 Task: Share the "Movie A" through Youtube & Facebook, render in Resolution 960X540
Action: Mouse moved to (1326, 33)
Screenshot: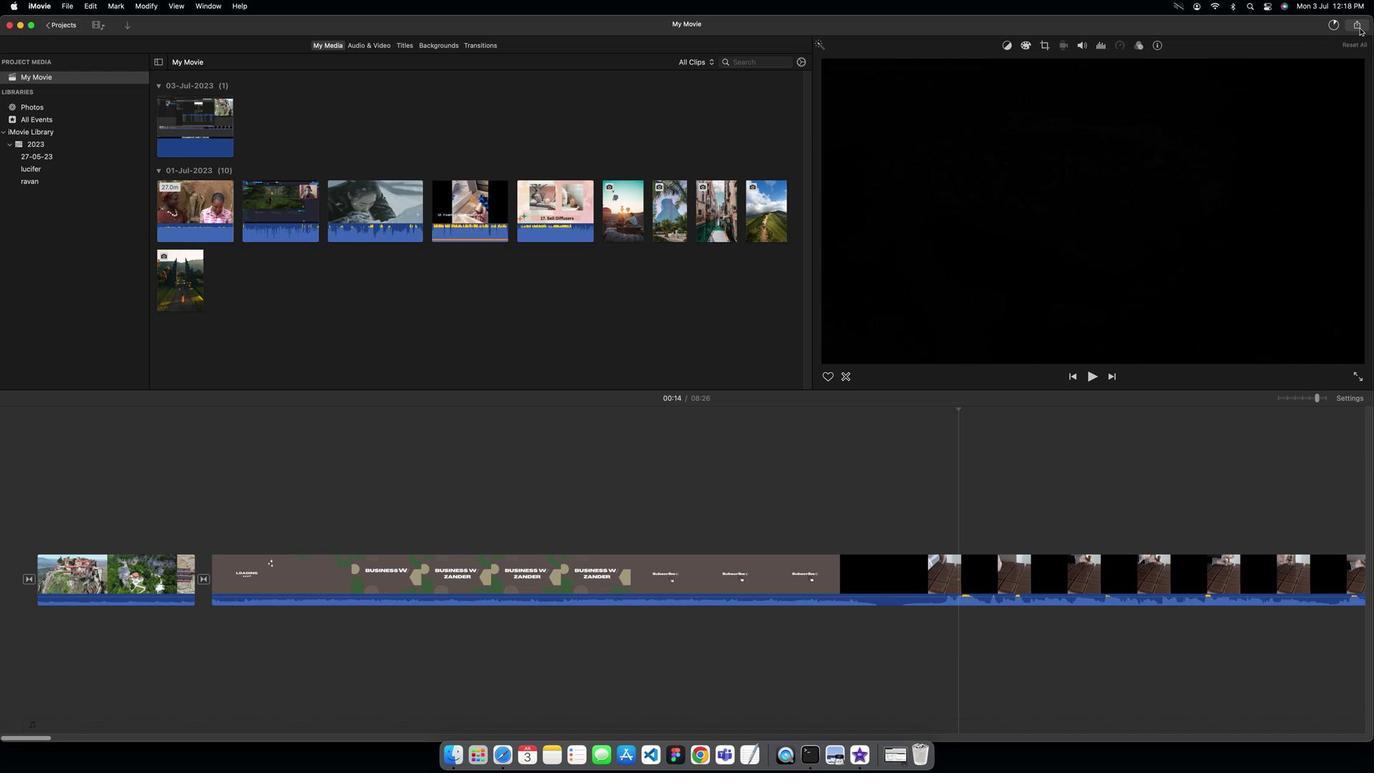 
Action: Mouse pressed left at (1326, 33)
Screenshot: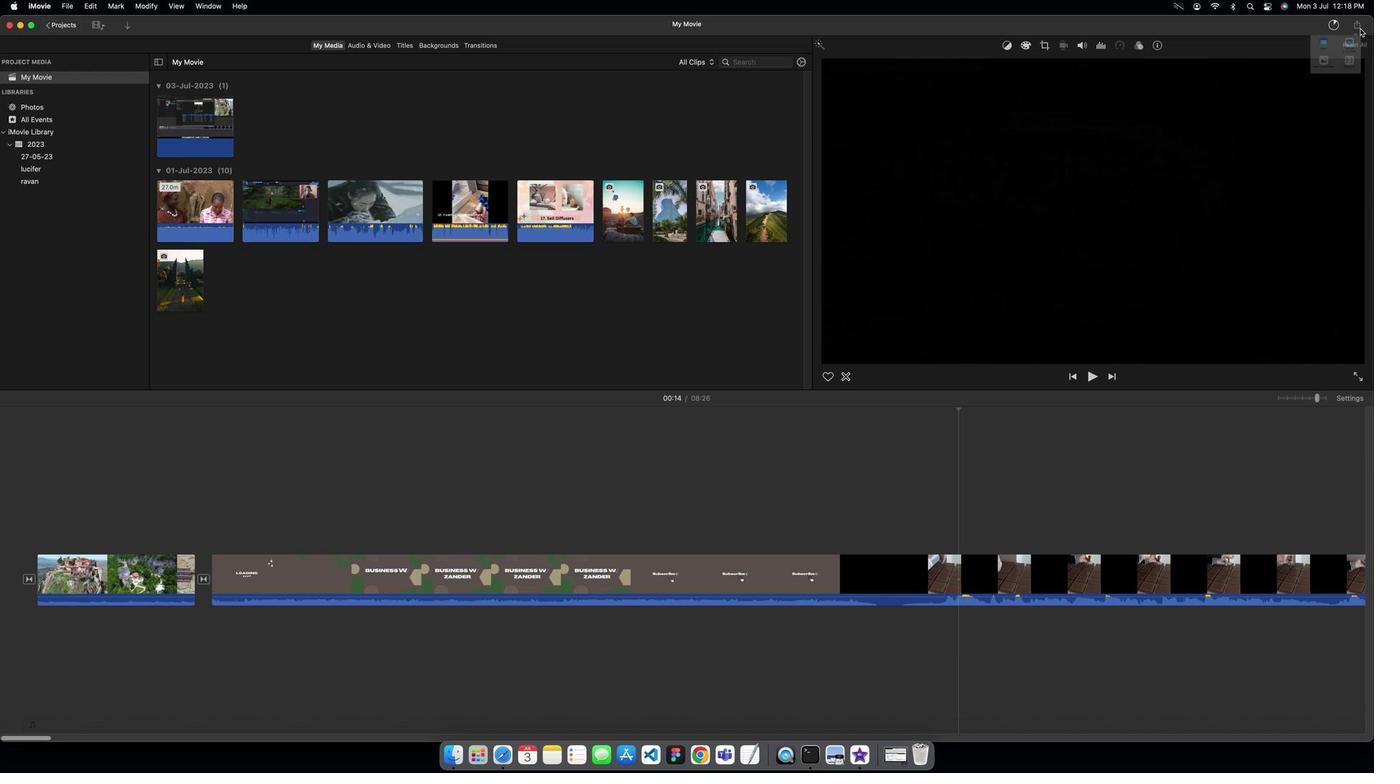 
Action: Mouse moved to (1311, 57)
Screenshot: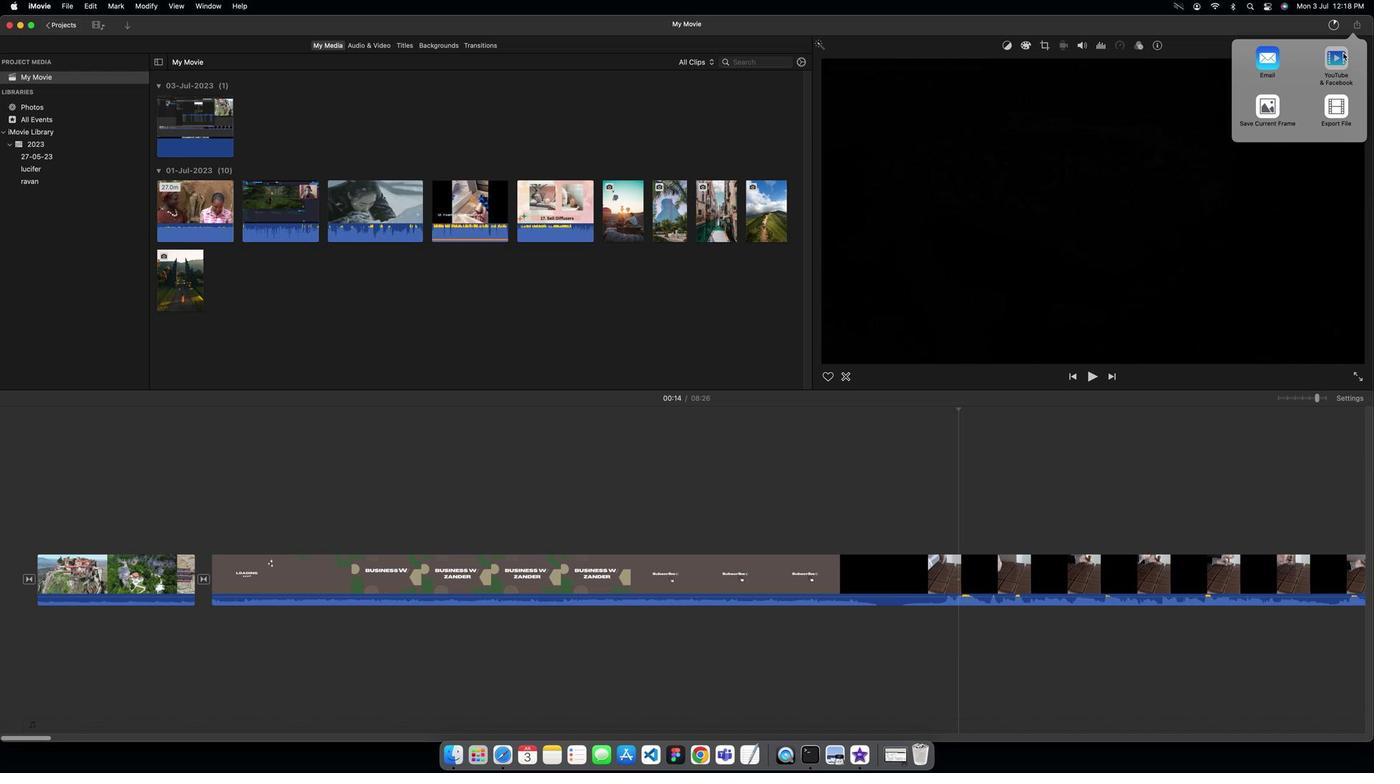
Action: Mouse pressed left at (1311, 57)
Screenshot: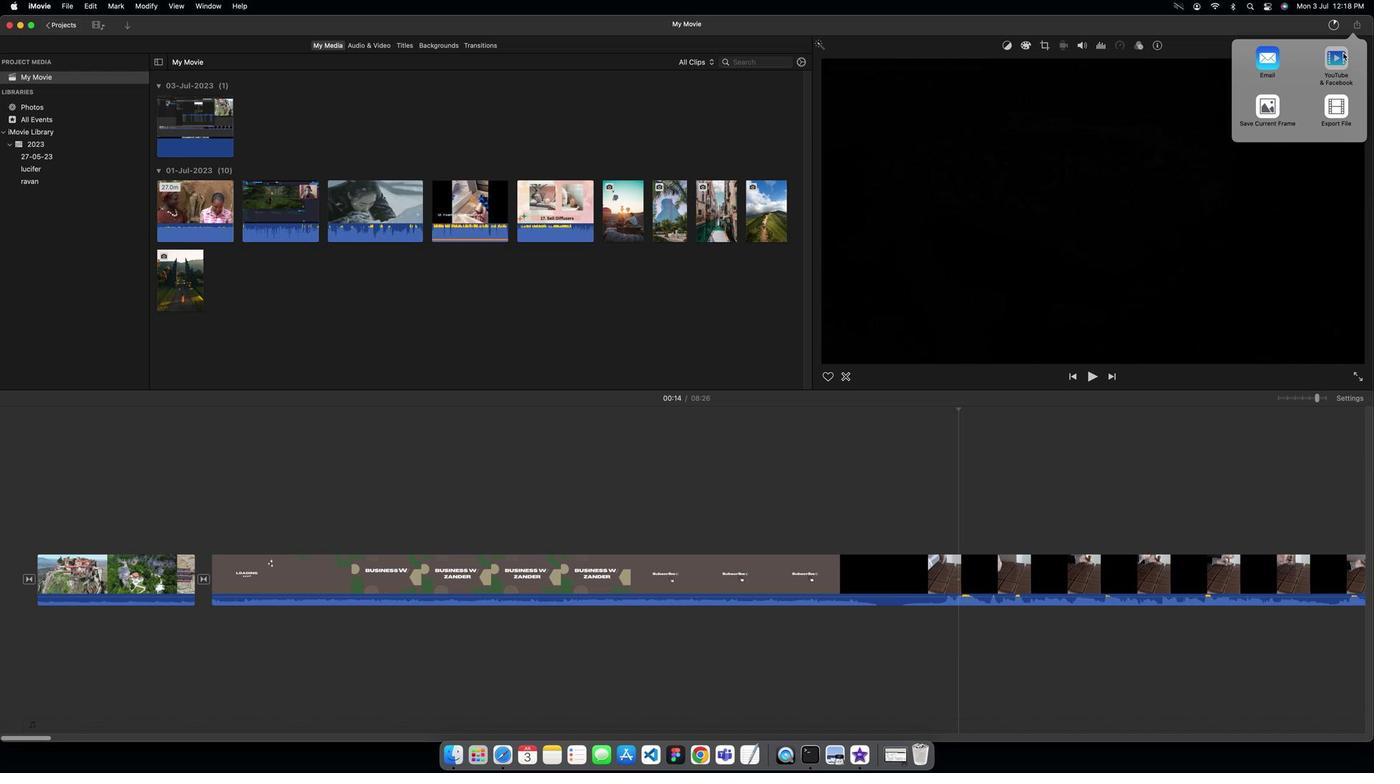 
Action: Mouse moved to (774, 215)
Screenshot: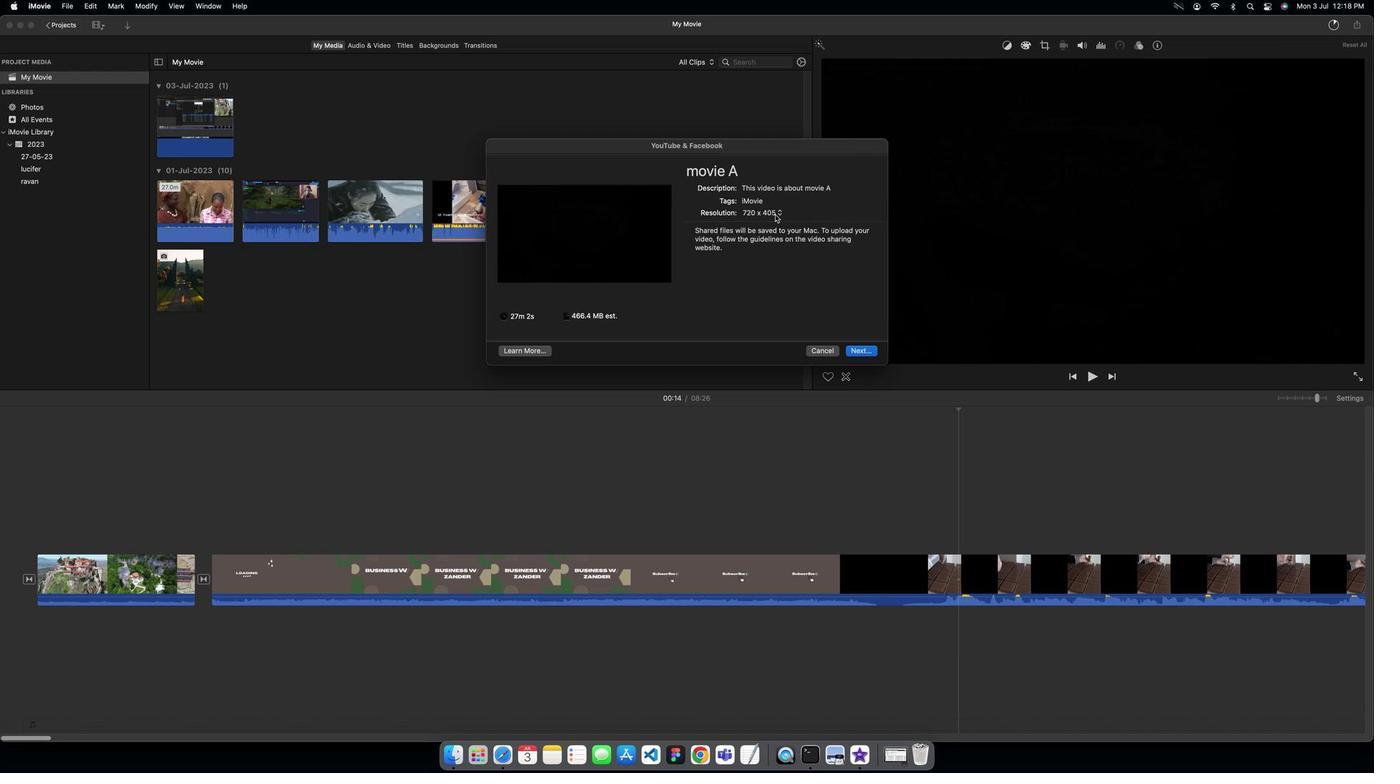 
Action: Mouse pressed left at (774, 215)
Screenshot: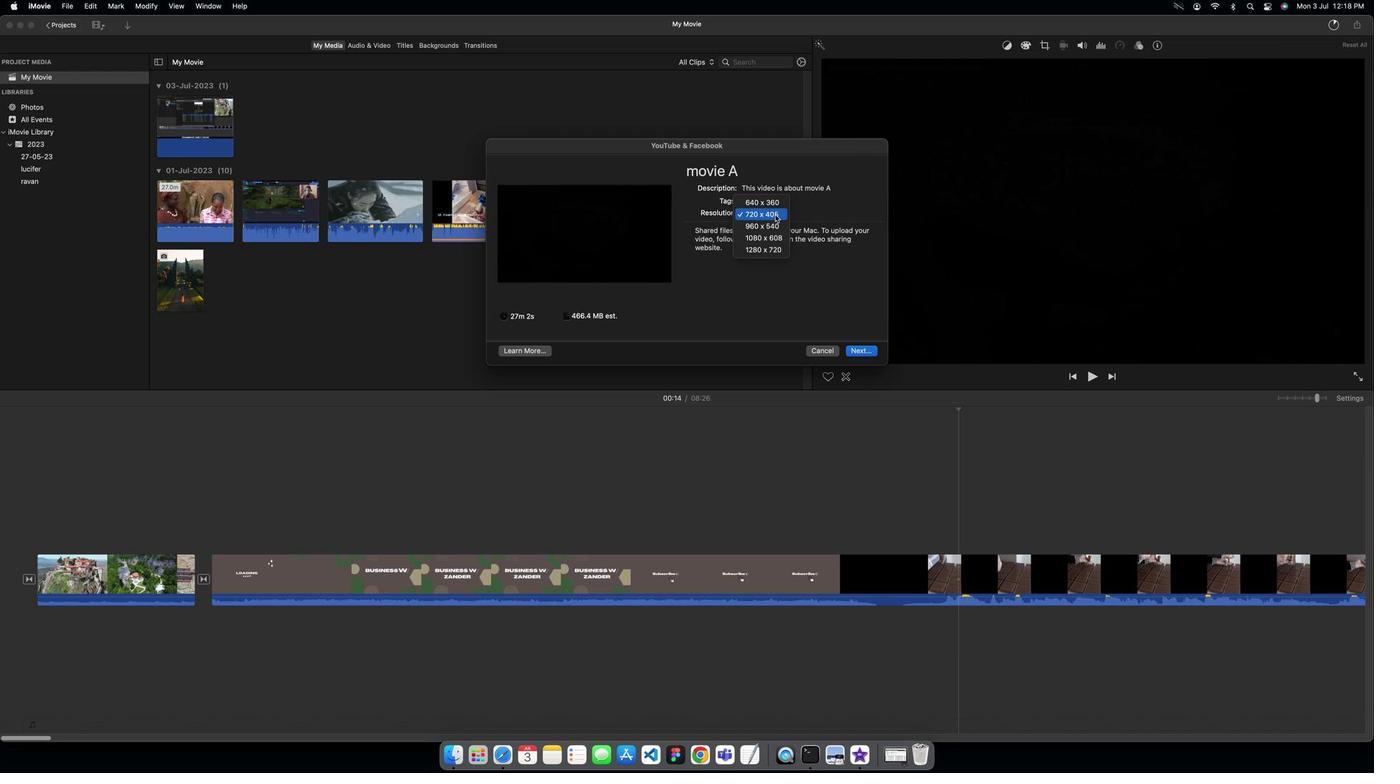 
Action: Mouse moved to (771, 222)
Screenshot: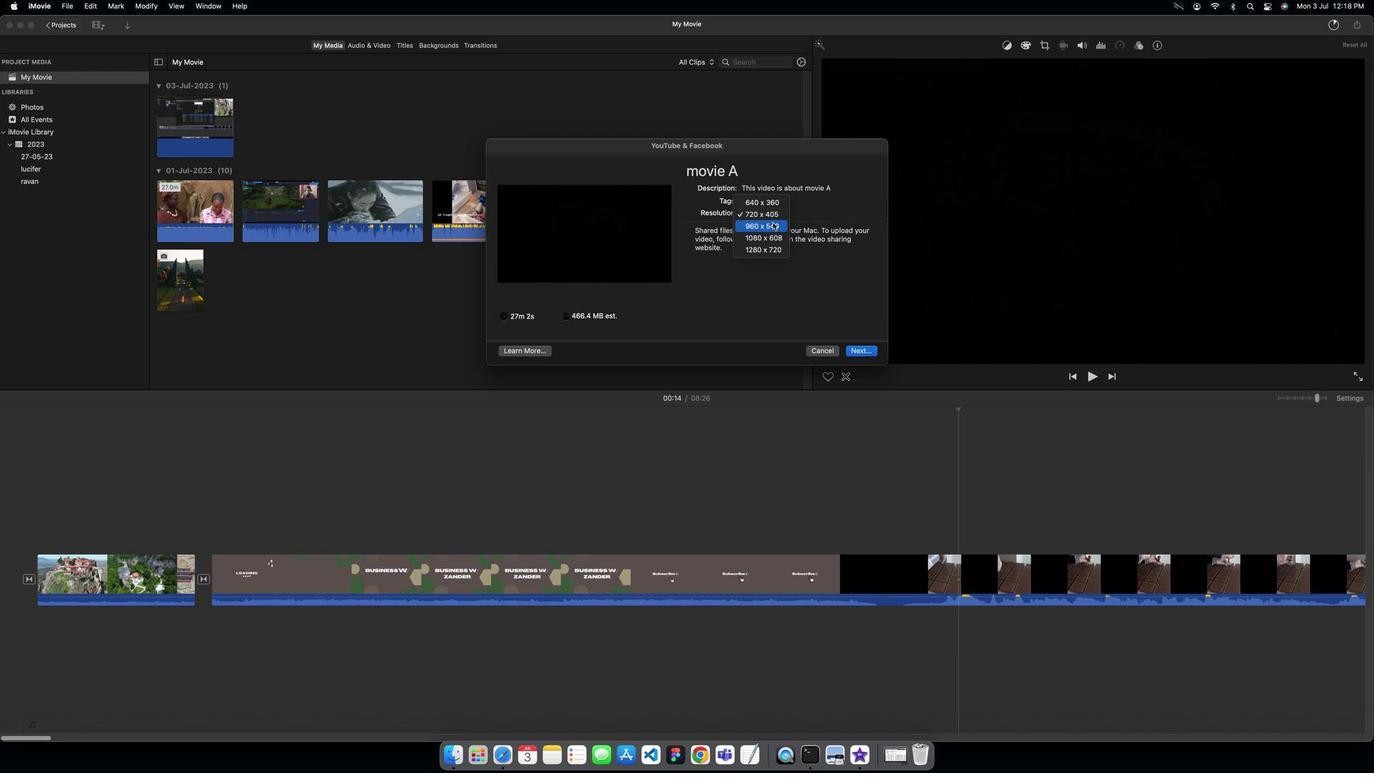 
Action: Mouse pressed left at (771, 222)
Screenshot: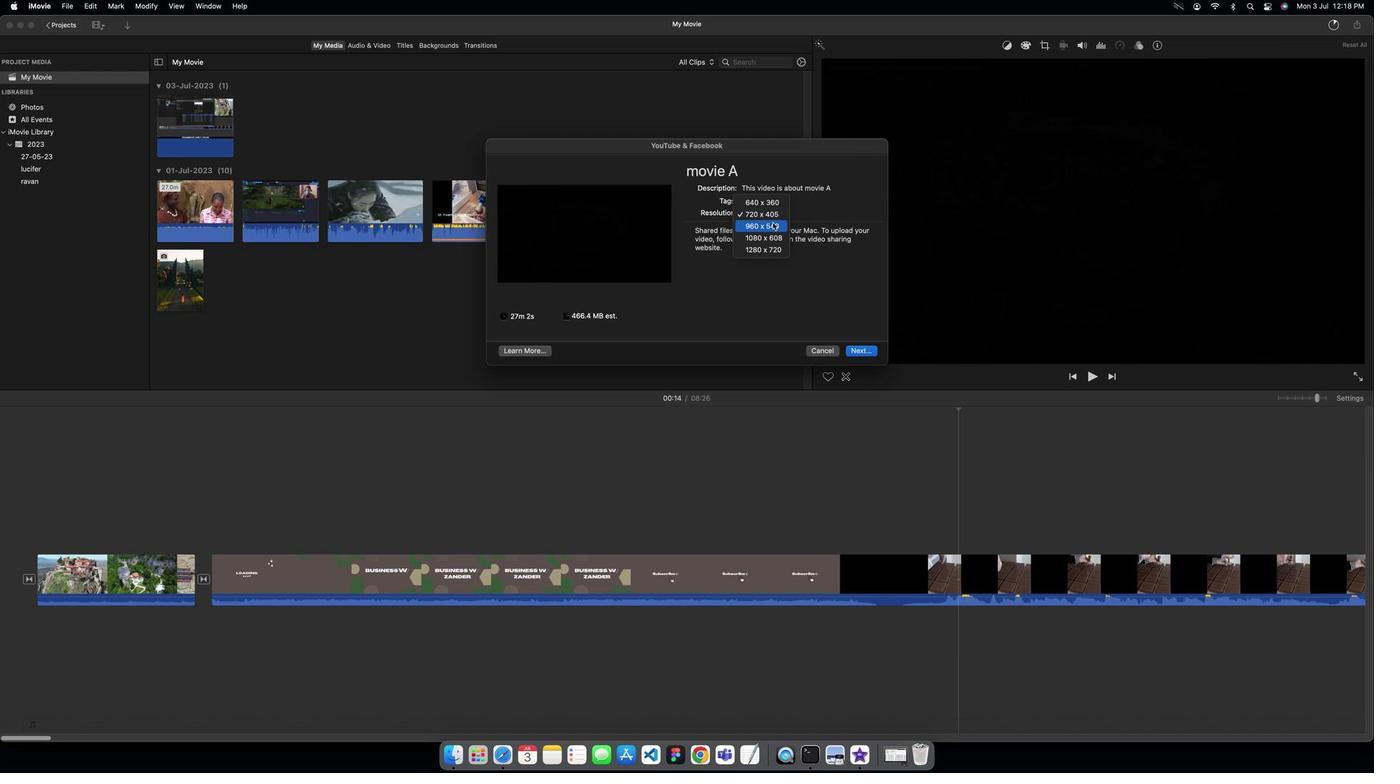 
Action: Mouse moved to (851, 345)
Screenshot: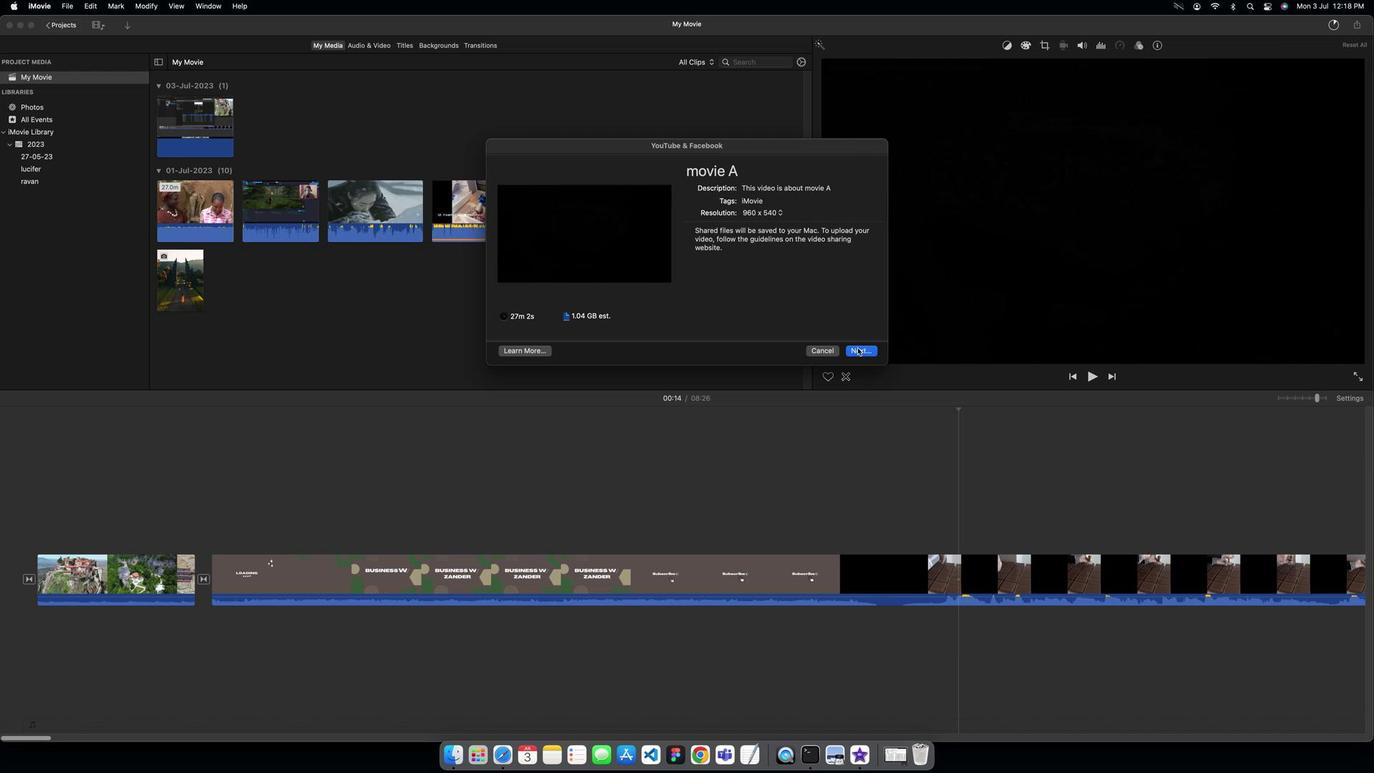 
Action: Mouse pressed left at (851, 345)
Screenshot: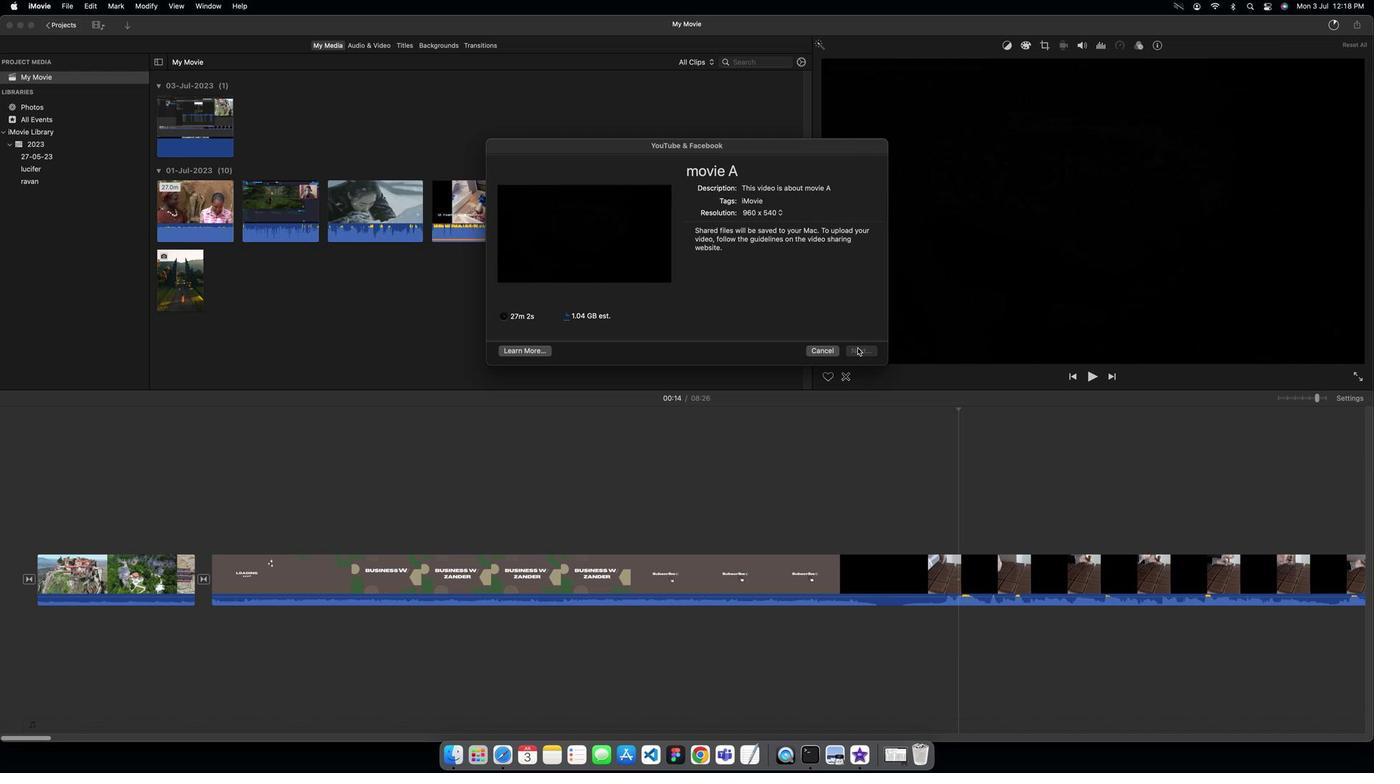 
Action: Mouse moved to (752, 271)
Screenshot: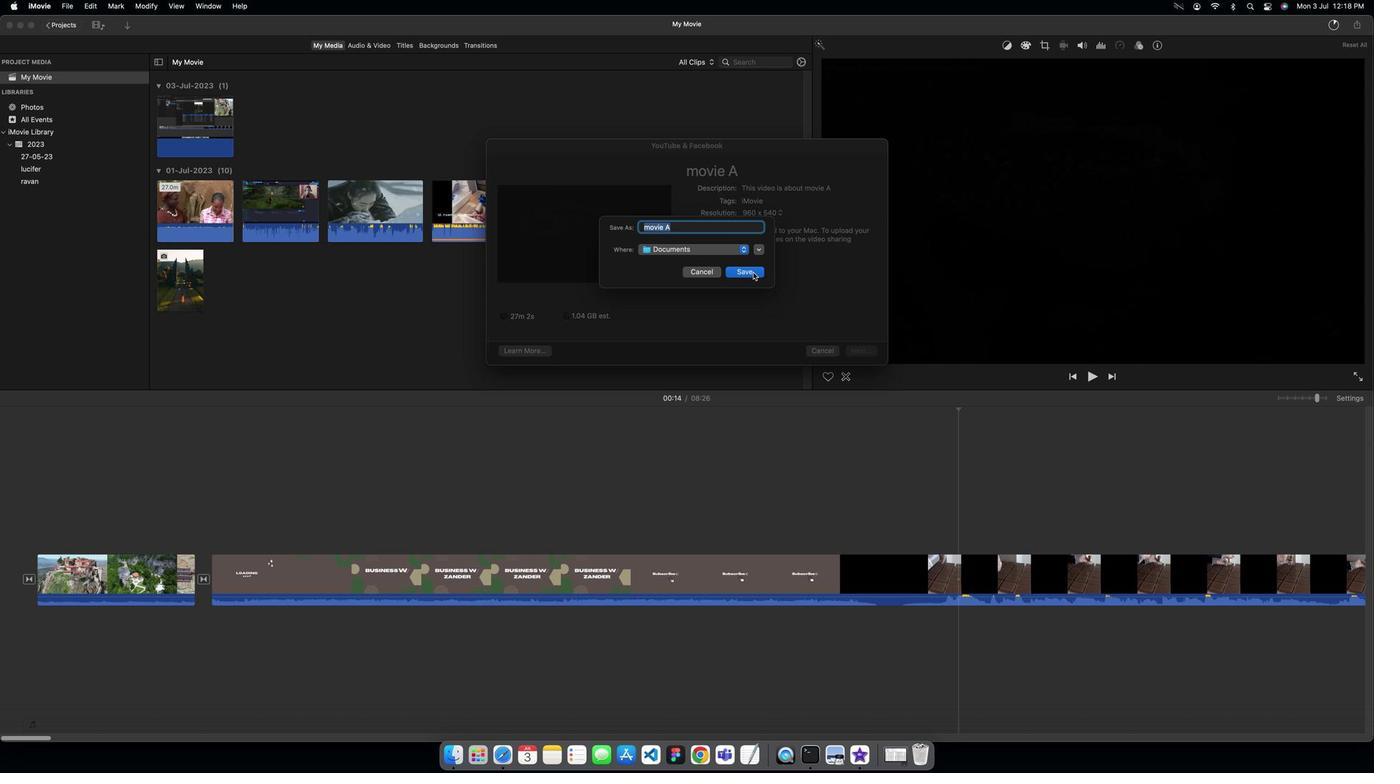 
Action: Mouse pressed left at (752, 271)
Screenshot: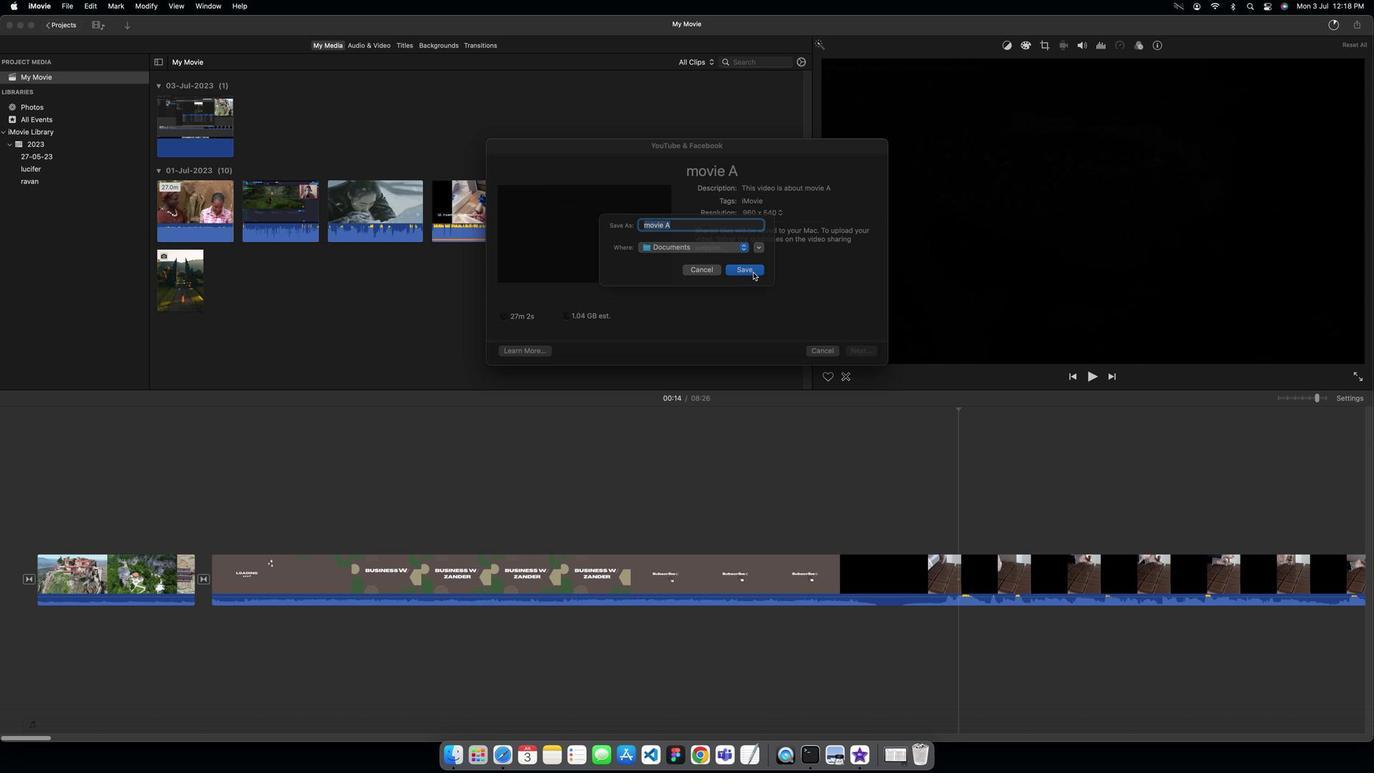 
